 Task: Add Starborough Starlite Sauvignon Blanc to the cart.
Action: Mouse moved to (915, 347)
Screenshot: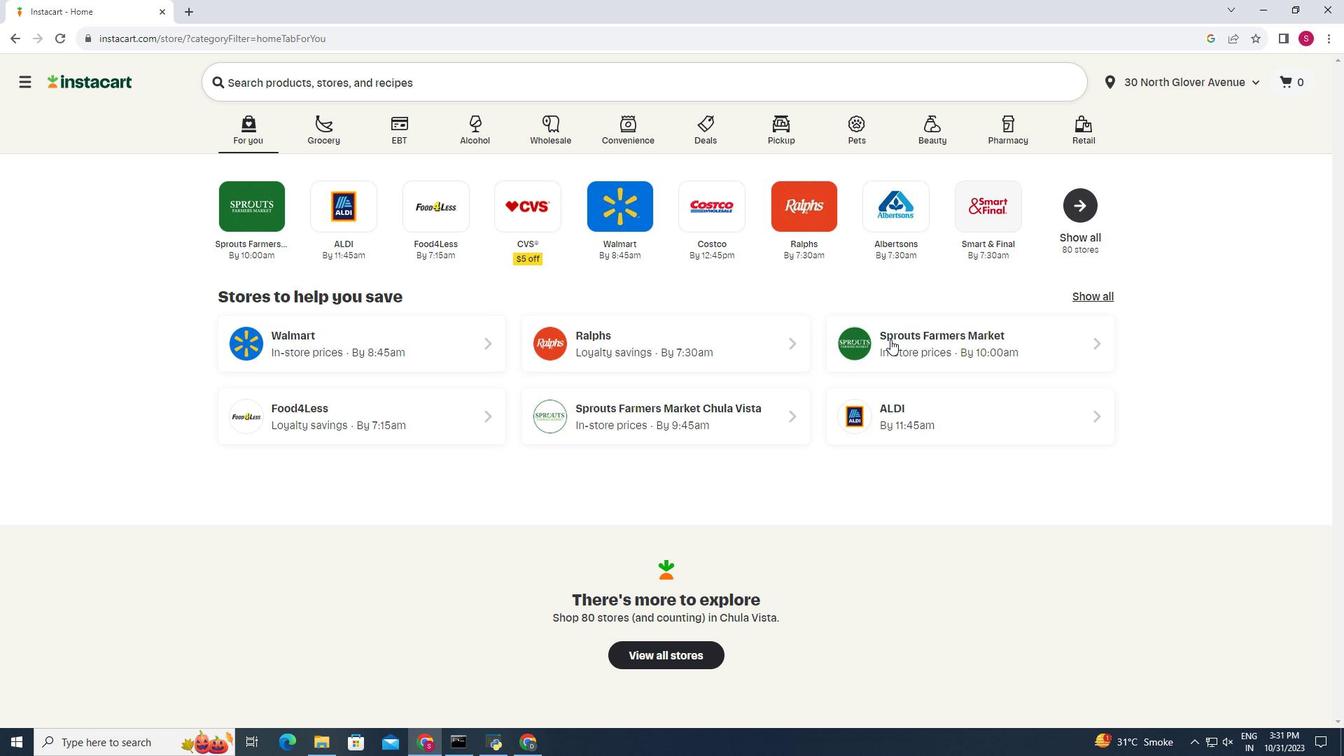 
Action: Mouse pressed left at (915, 347)
Screenshot: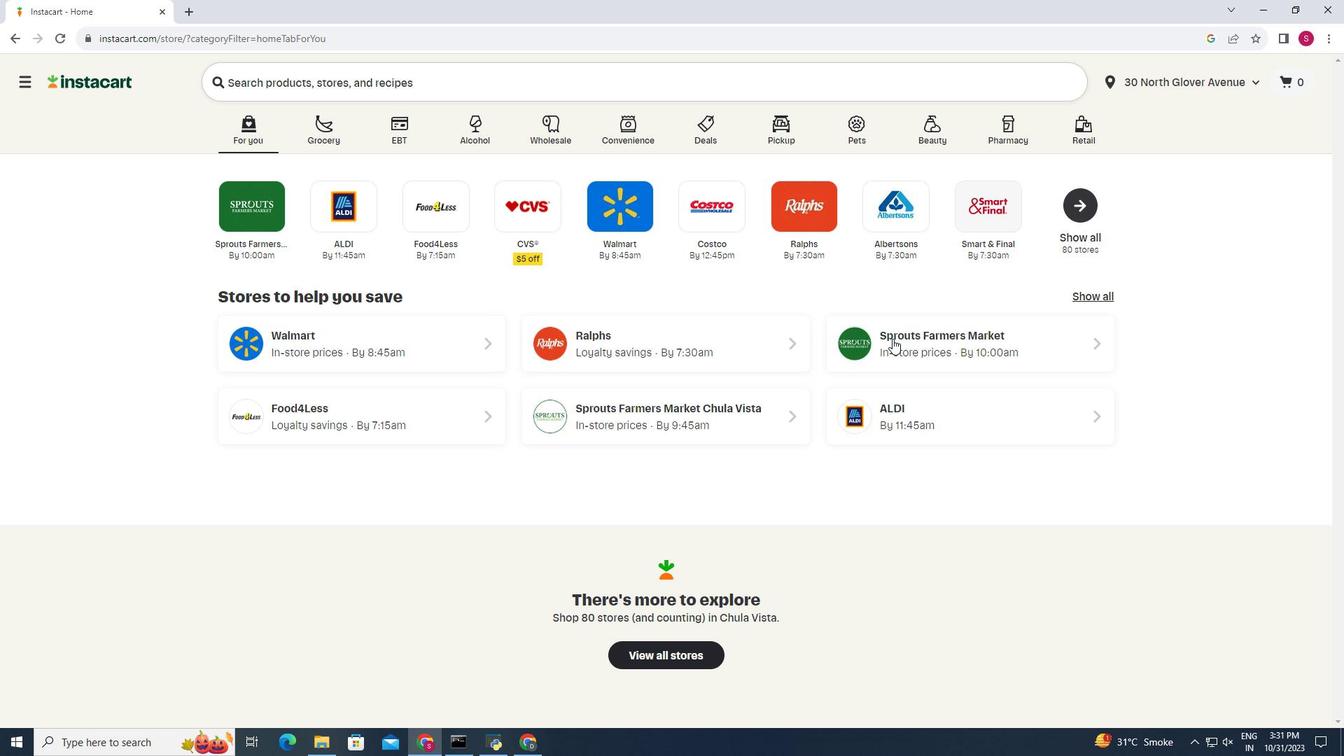 
Action: Mouse moved to (252, 650)
Screenshot: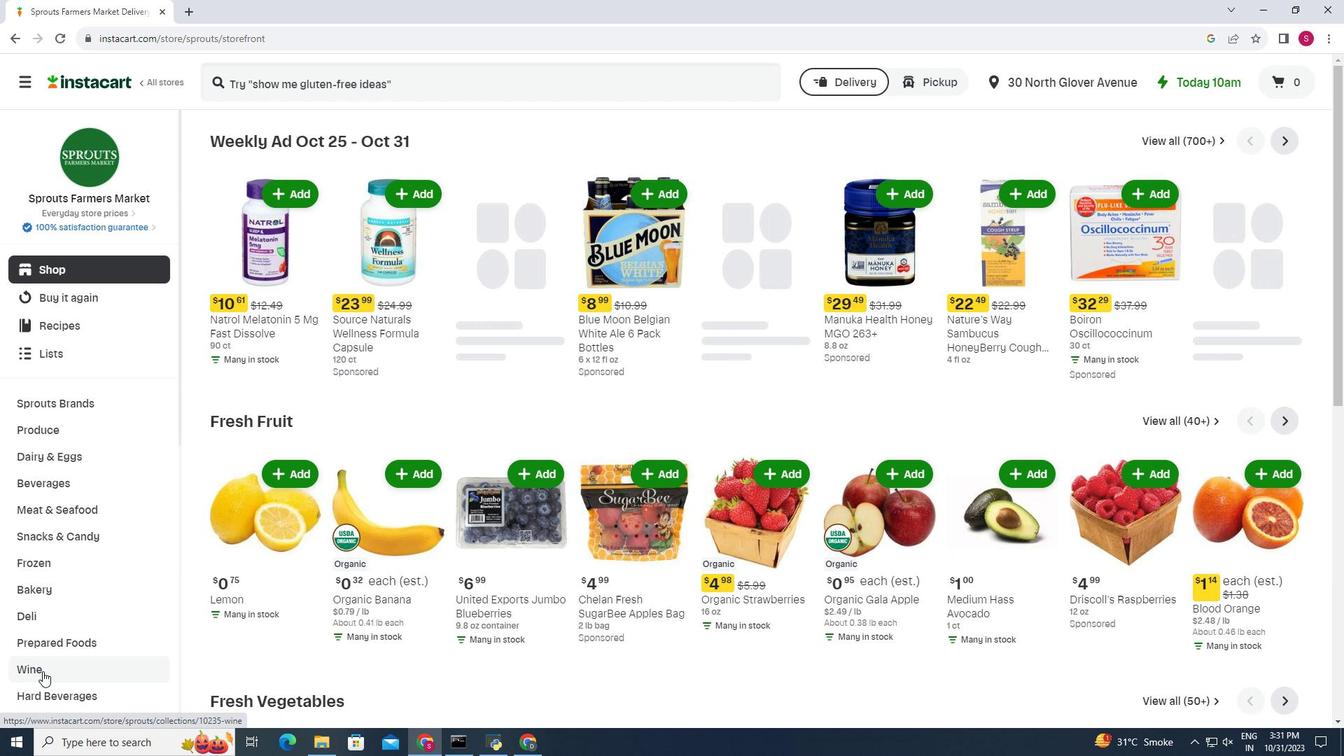 
Action: Mouse pressed left at (252, 650)
Screenshot: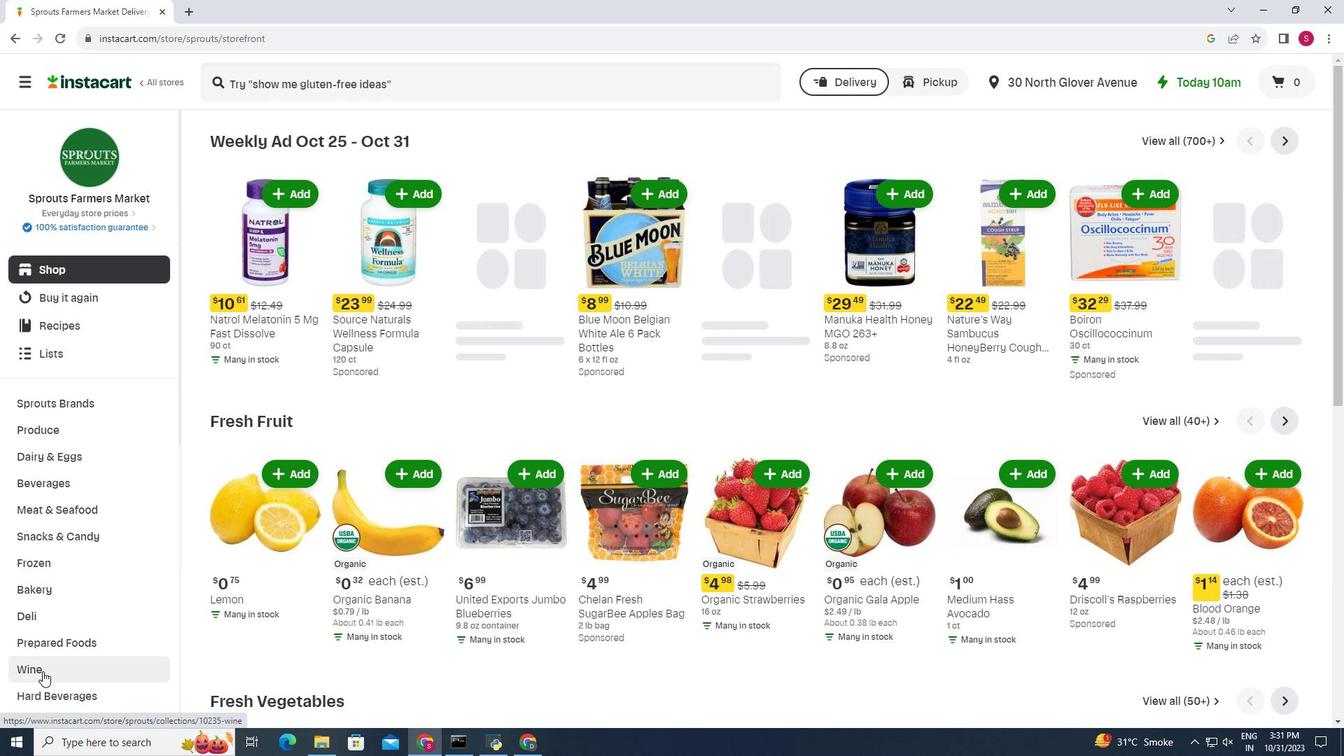
Action: Mouse moved to (508, 192)
Screenshot: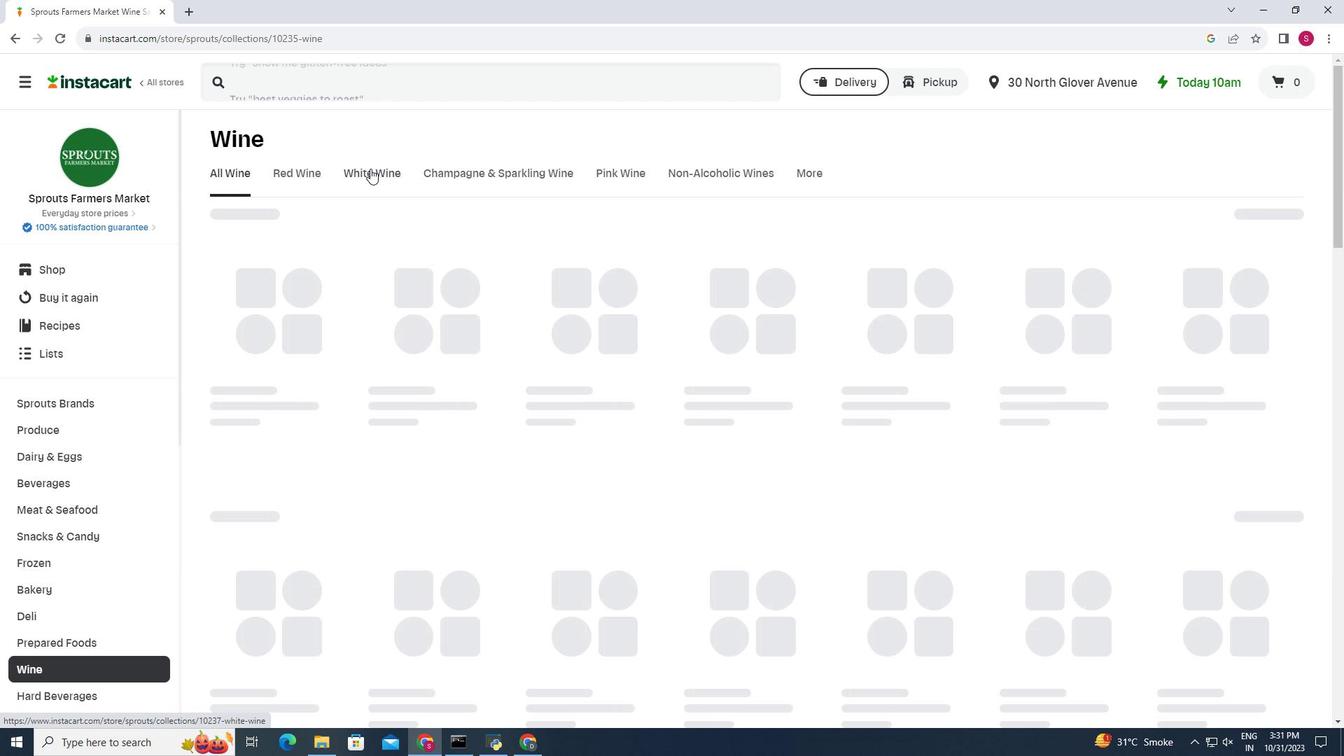 
Action: Mouse pressed left at (508, 192)
Screenshot: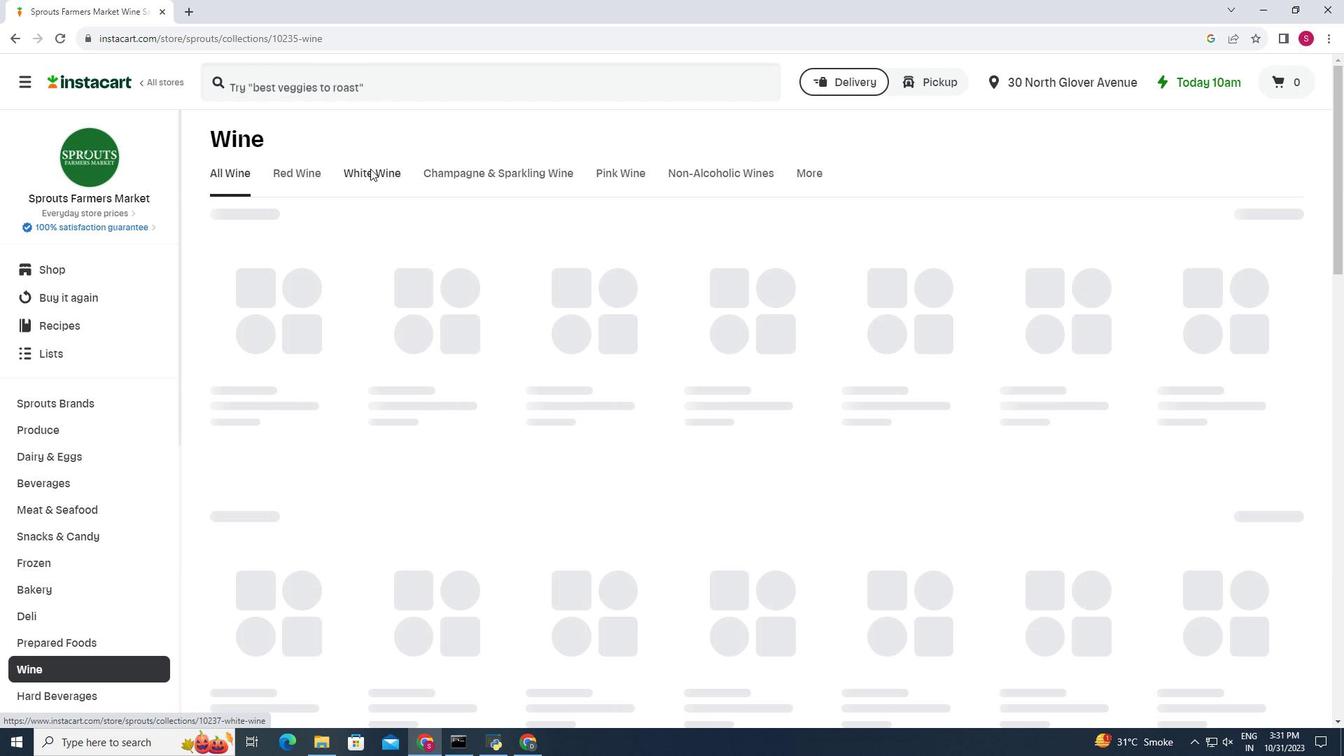 
Action: Mouse moved to (504, 254)
Screenshot: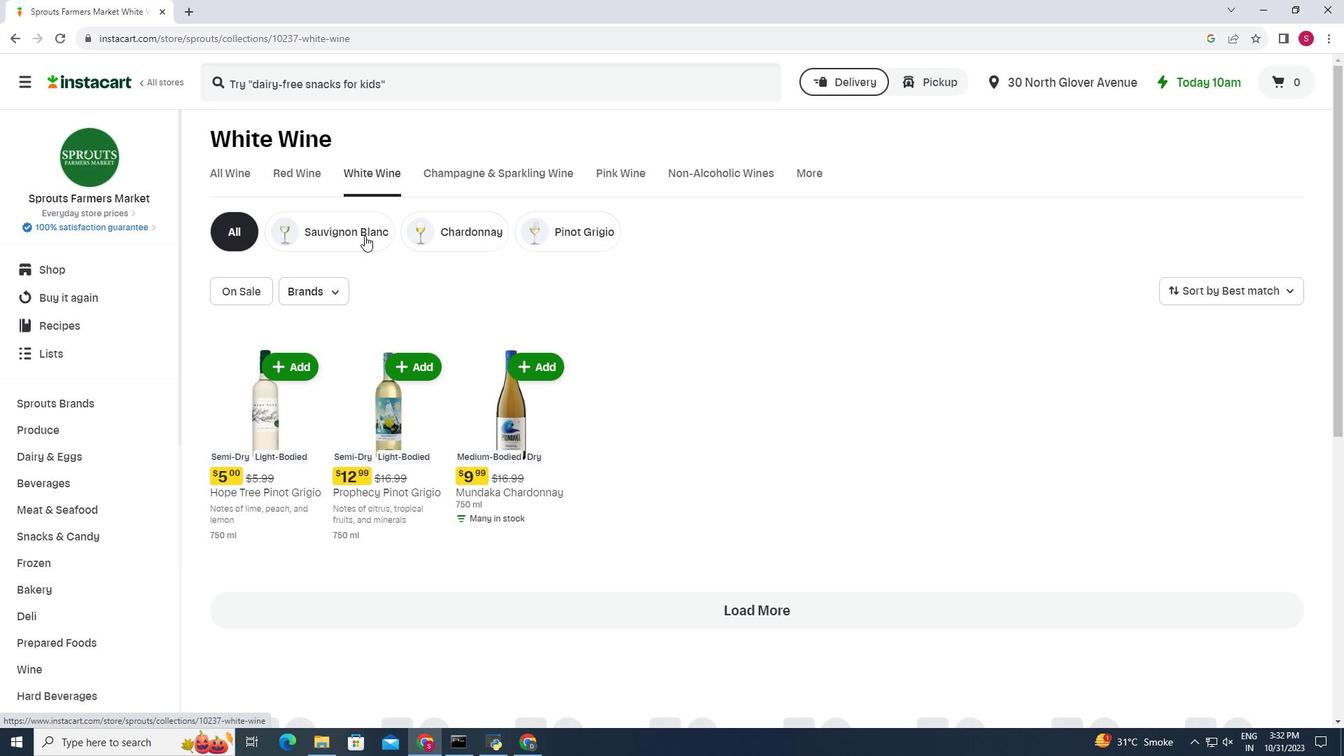 
Action: Mouse pressed left at (504, 254)
Screenshot: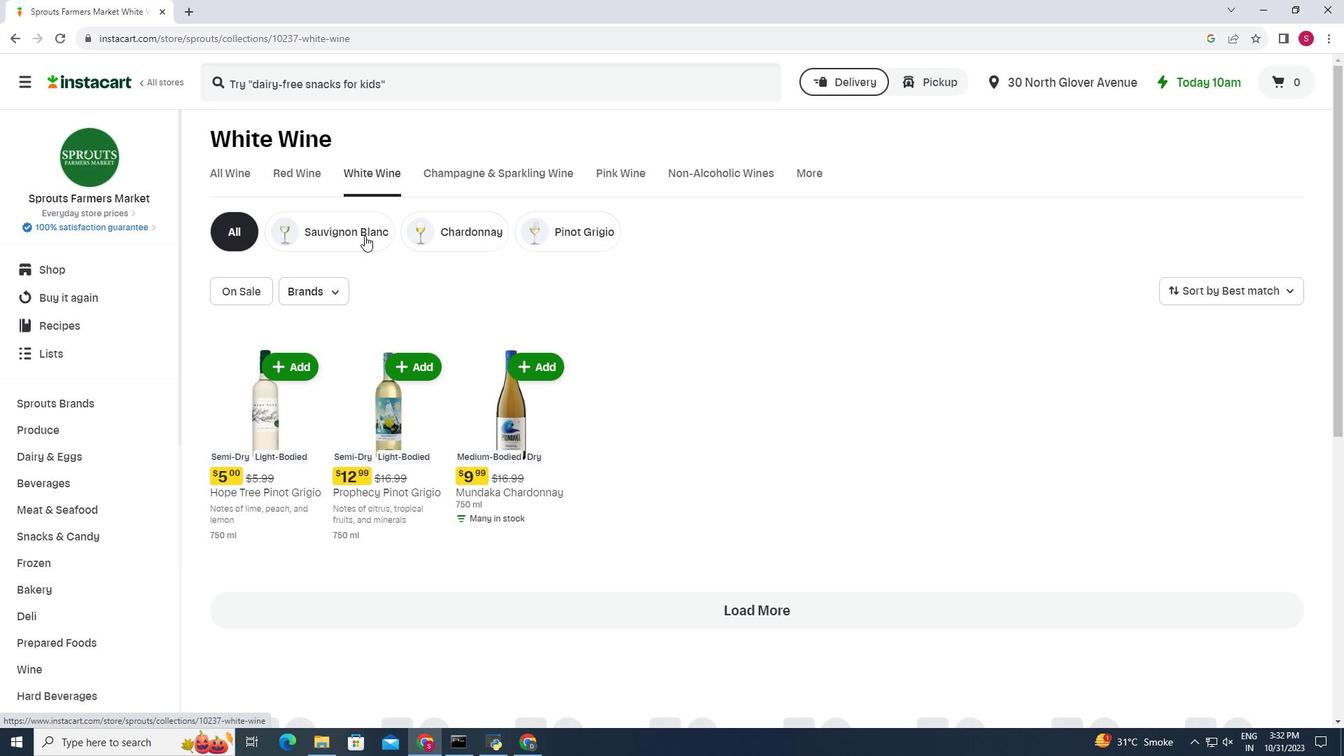 
Action: Mouse moved to (489, 332)
Screenshot: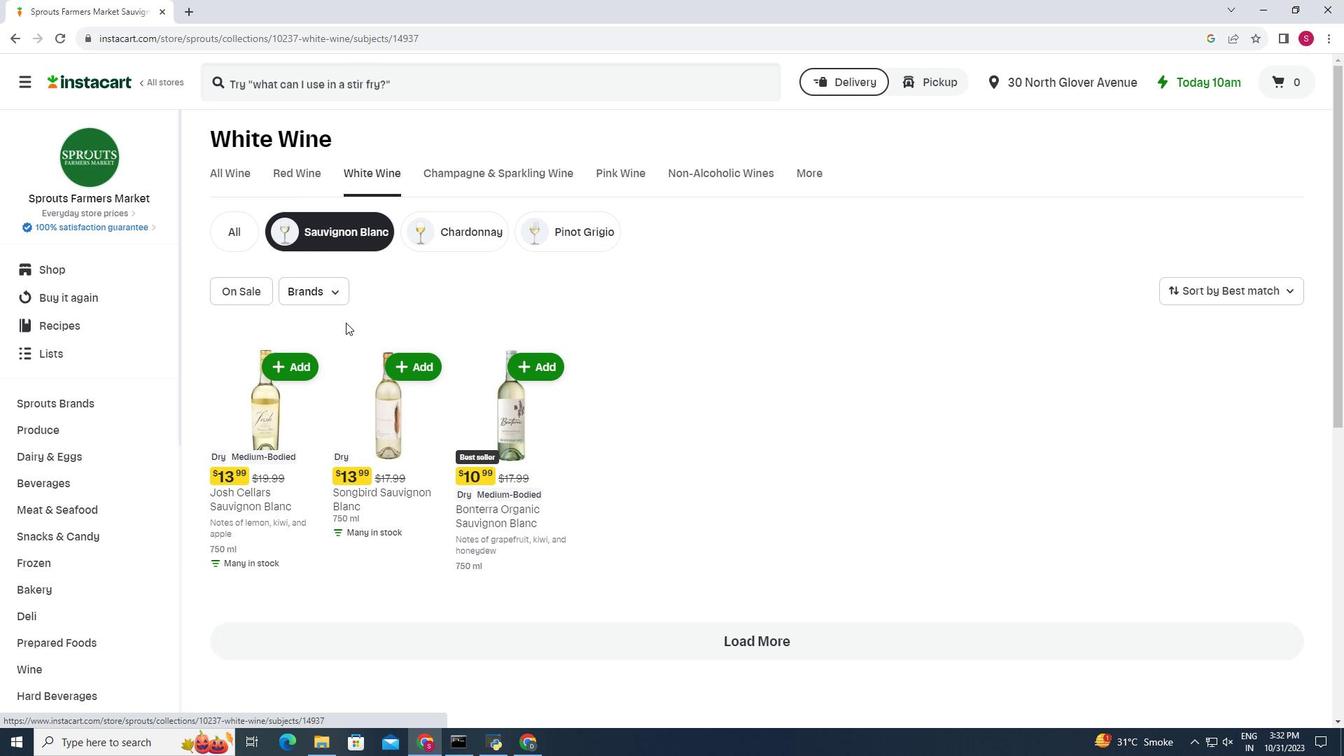 
Action: Mouse scrolled (489, 332) with delta (0, 0)
Screenshot: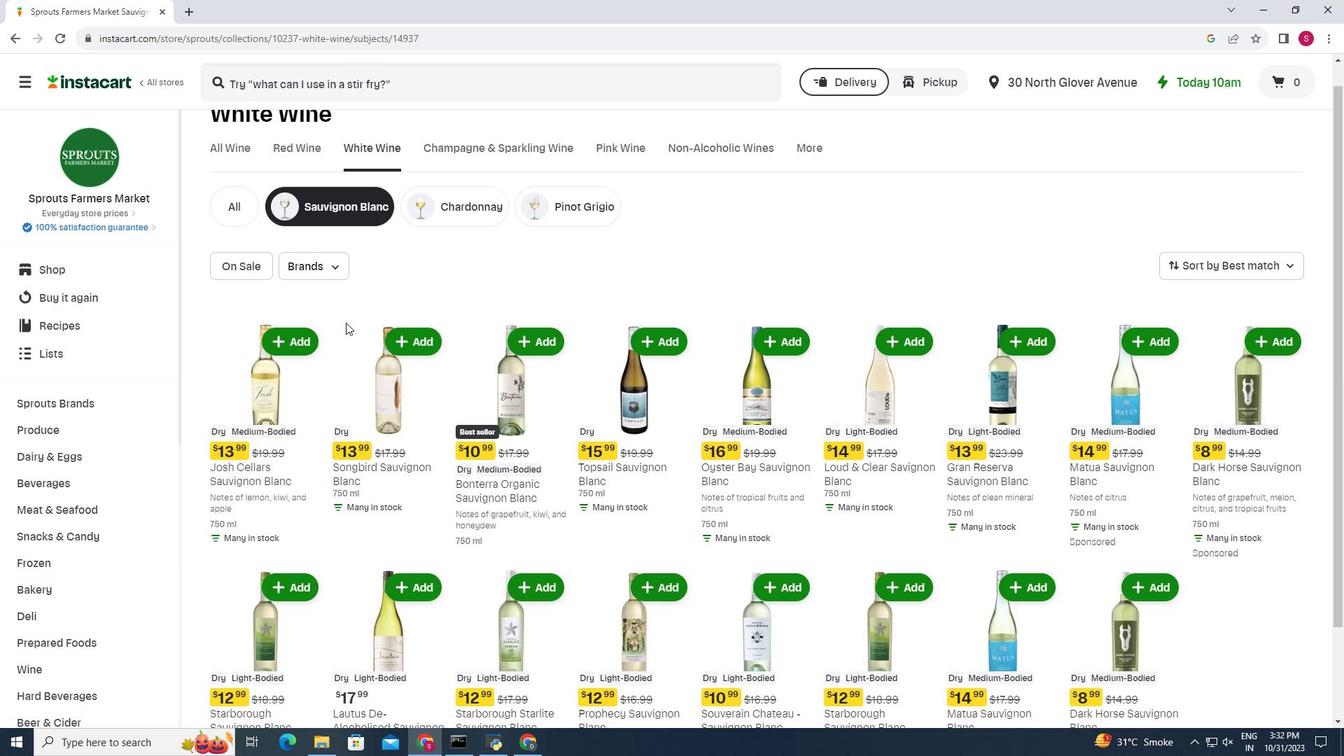 
Action: Mouse scrolled (489, 332) with delta (0, 0)
Screenshot: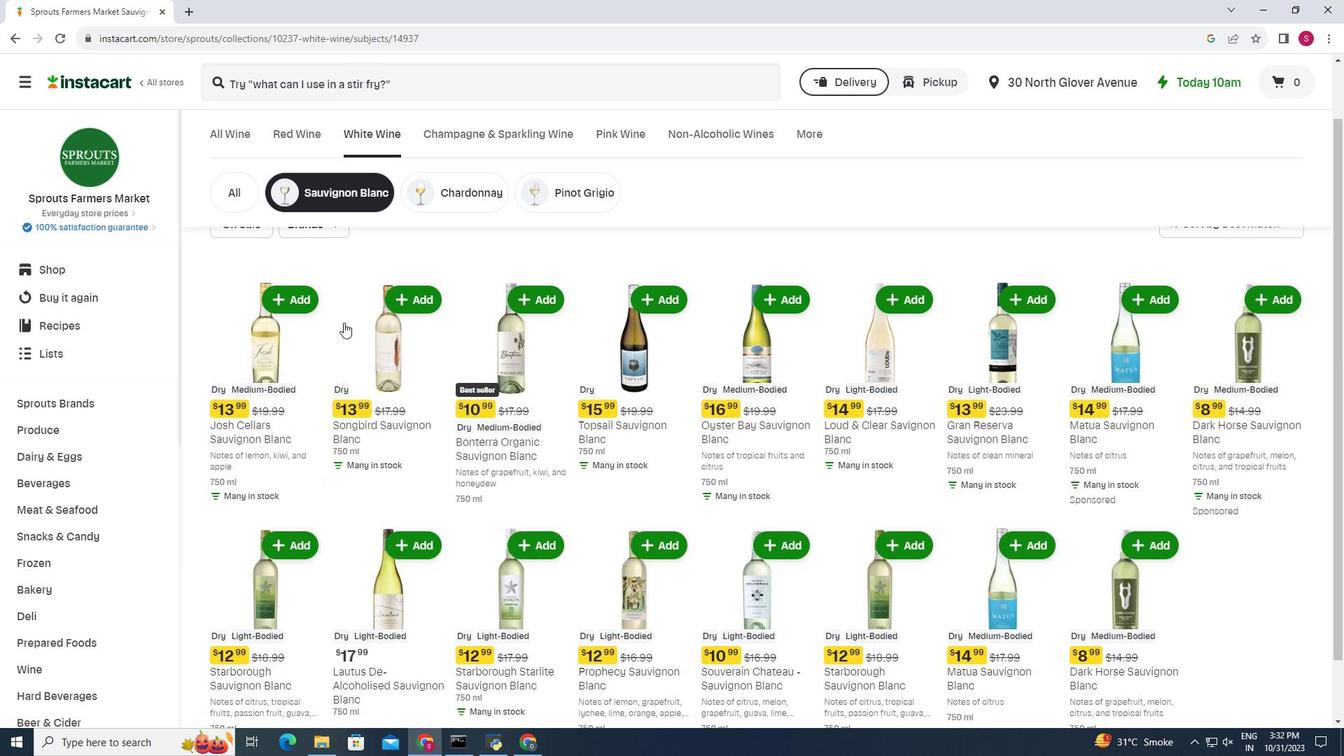
Action: Mouse moved to (1205, 401)
Screenshot: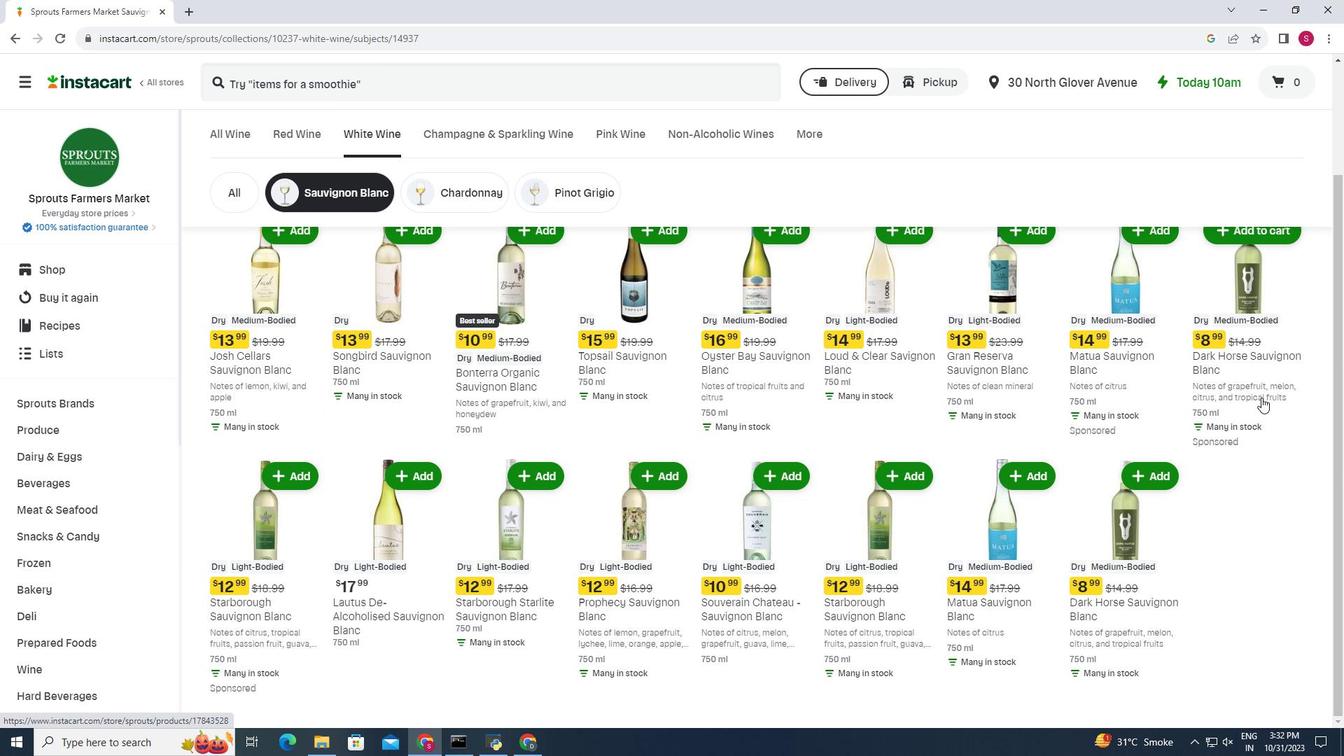 
Action: Mouse scrolled (1205, 400) with delta (0, 0)
Screenshot: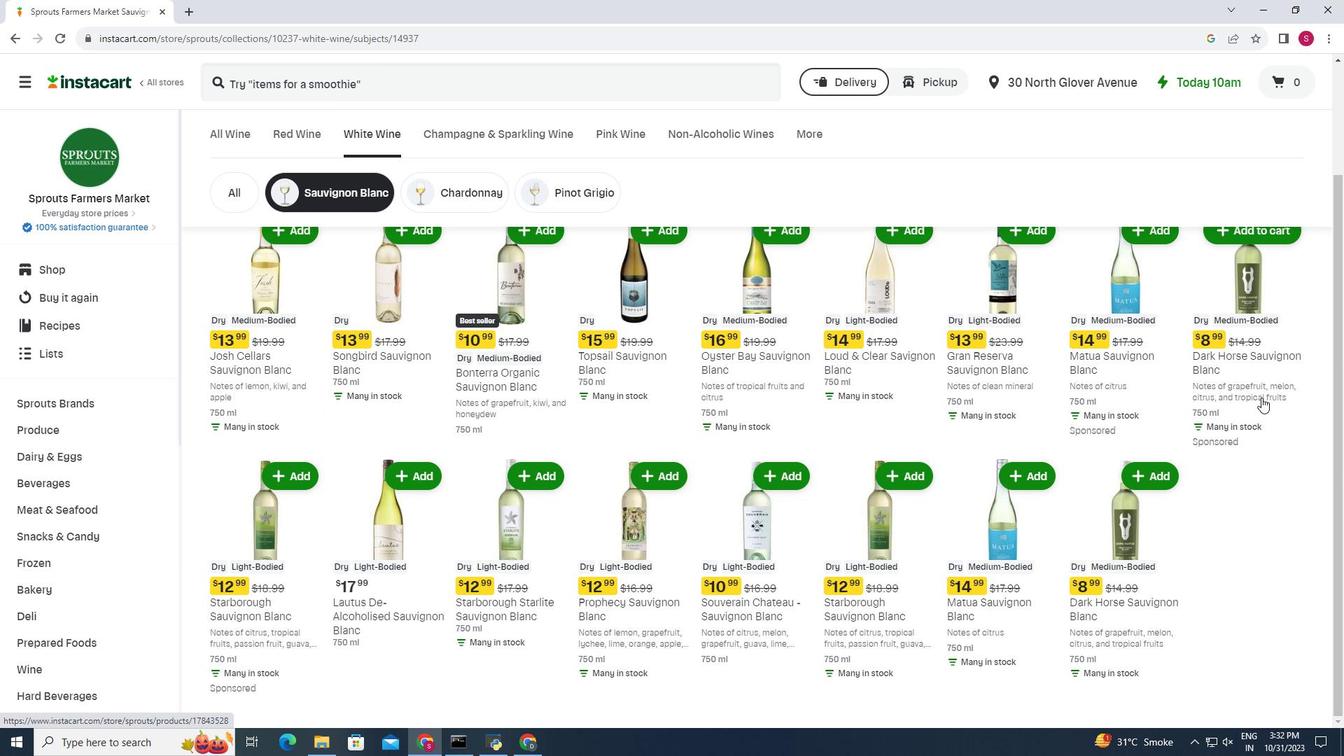 
Action: Mouse scrolled (1205, 400) with delta (0, 0)
Screenshot: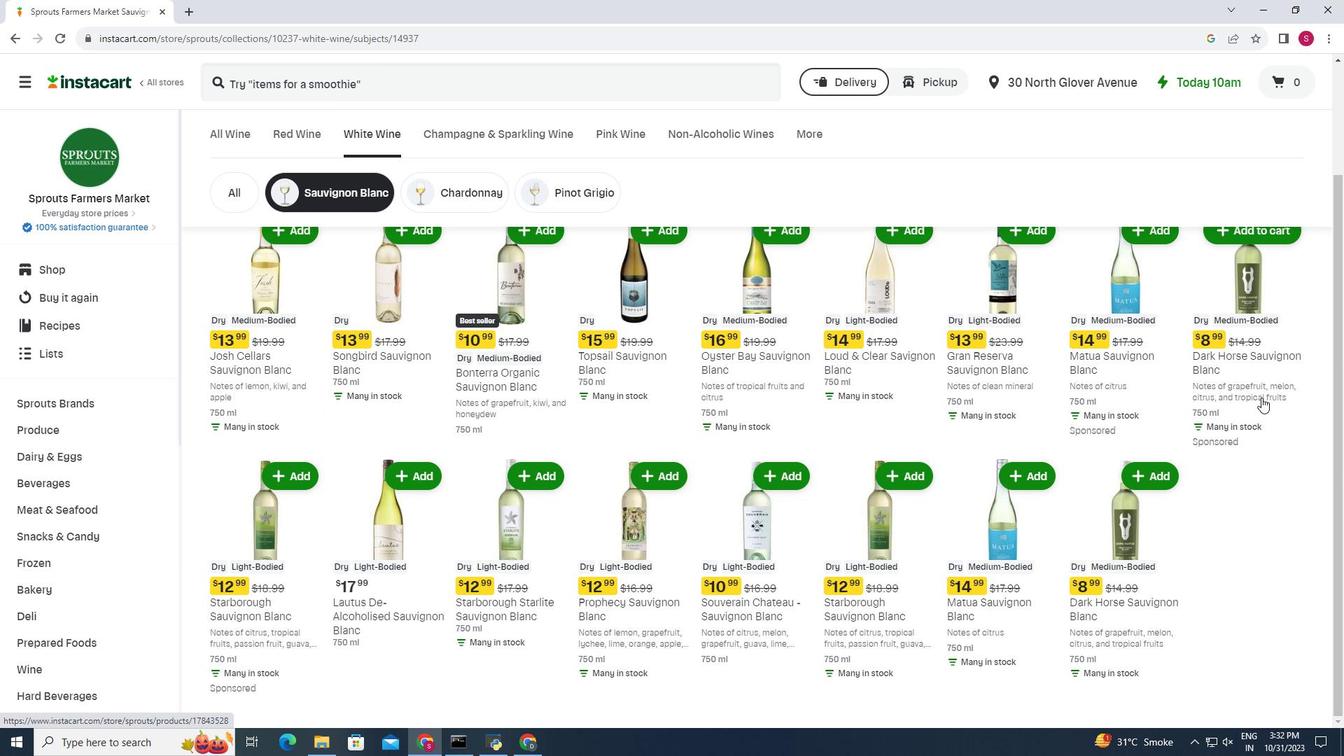 
Action: Mouse scrolled (1205, 400) with delta (0, 0)
Screenshot: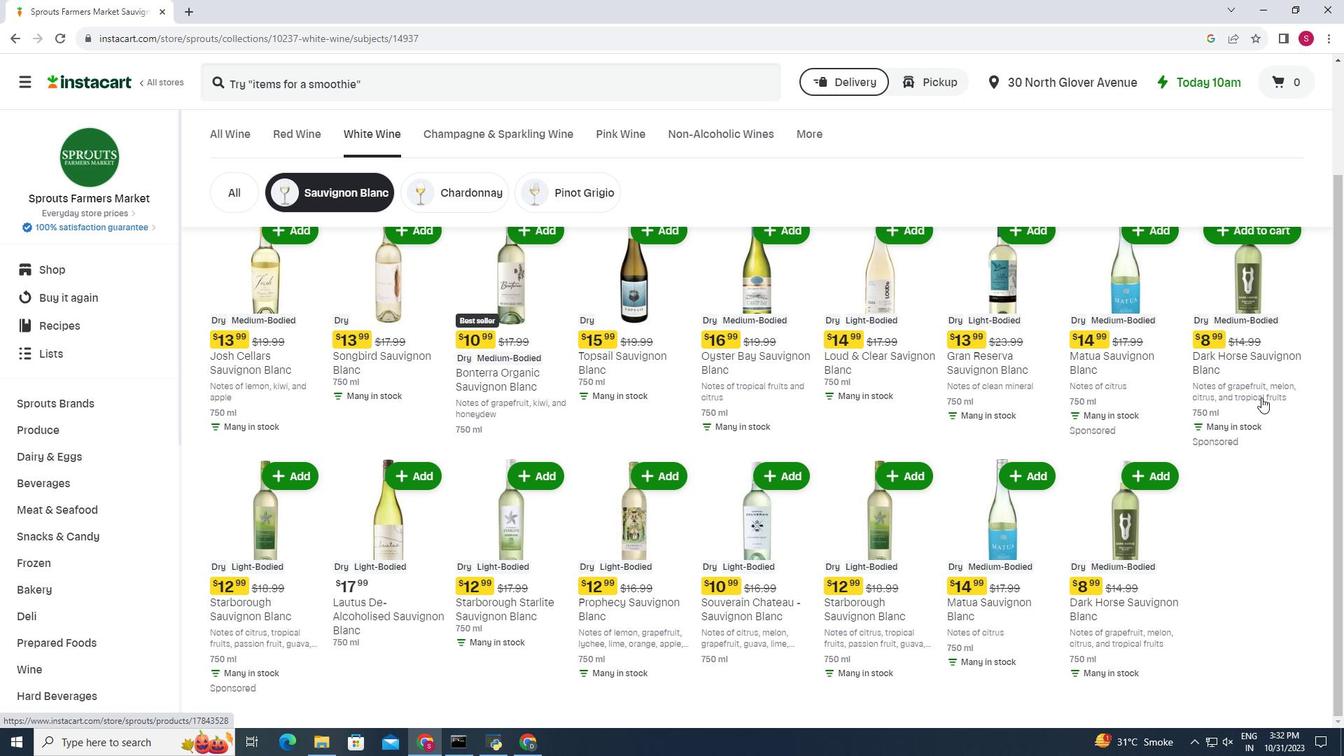 
Action: Mouse moved to (642, 474)
Screenshot: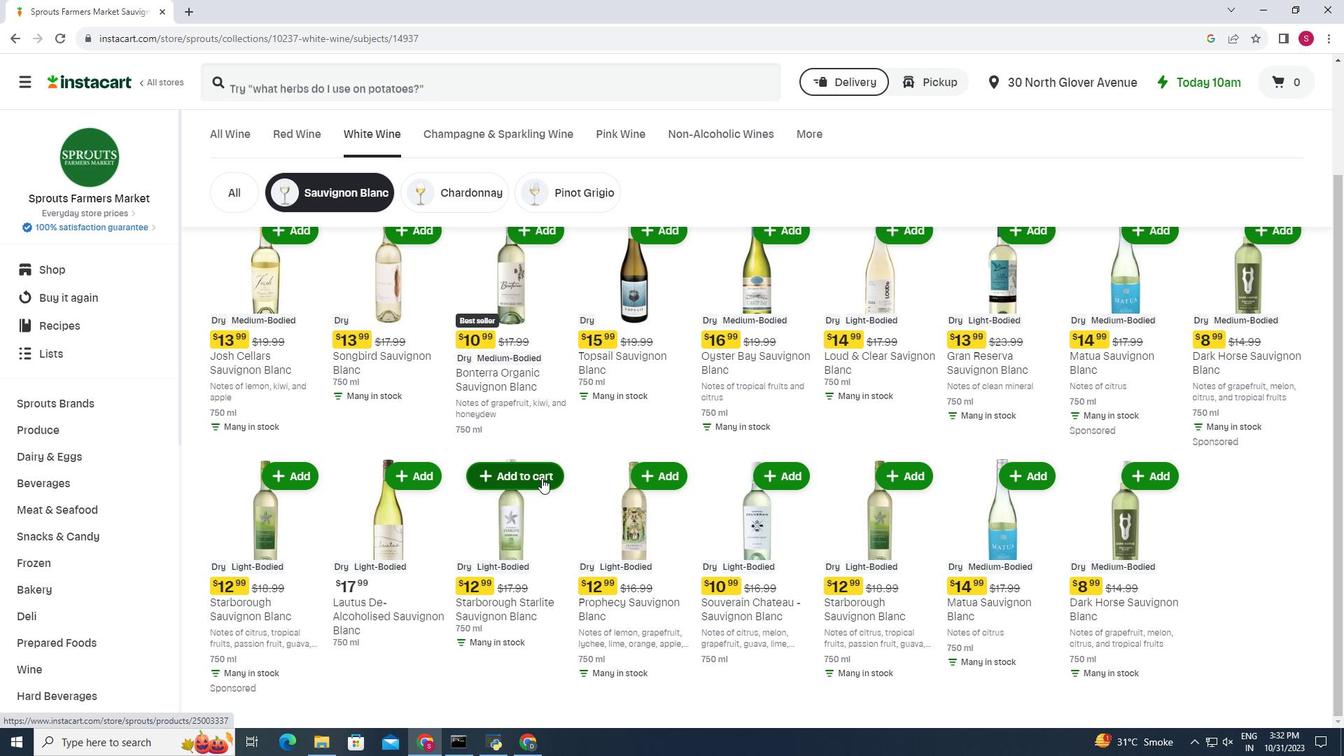 
Action: Mouse pressed left at (642, 474)
Screenshot: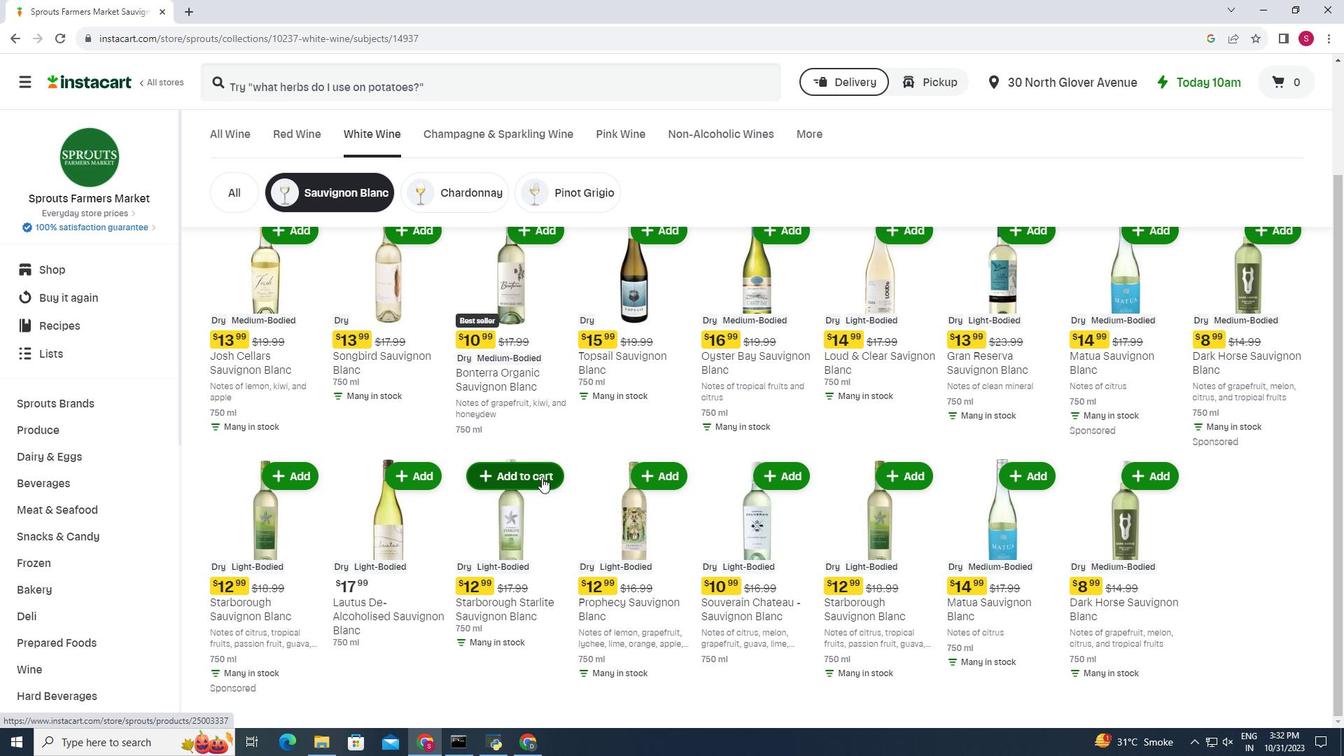 
Action: Mouse moved to (670, 439)
Screenshot: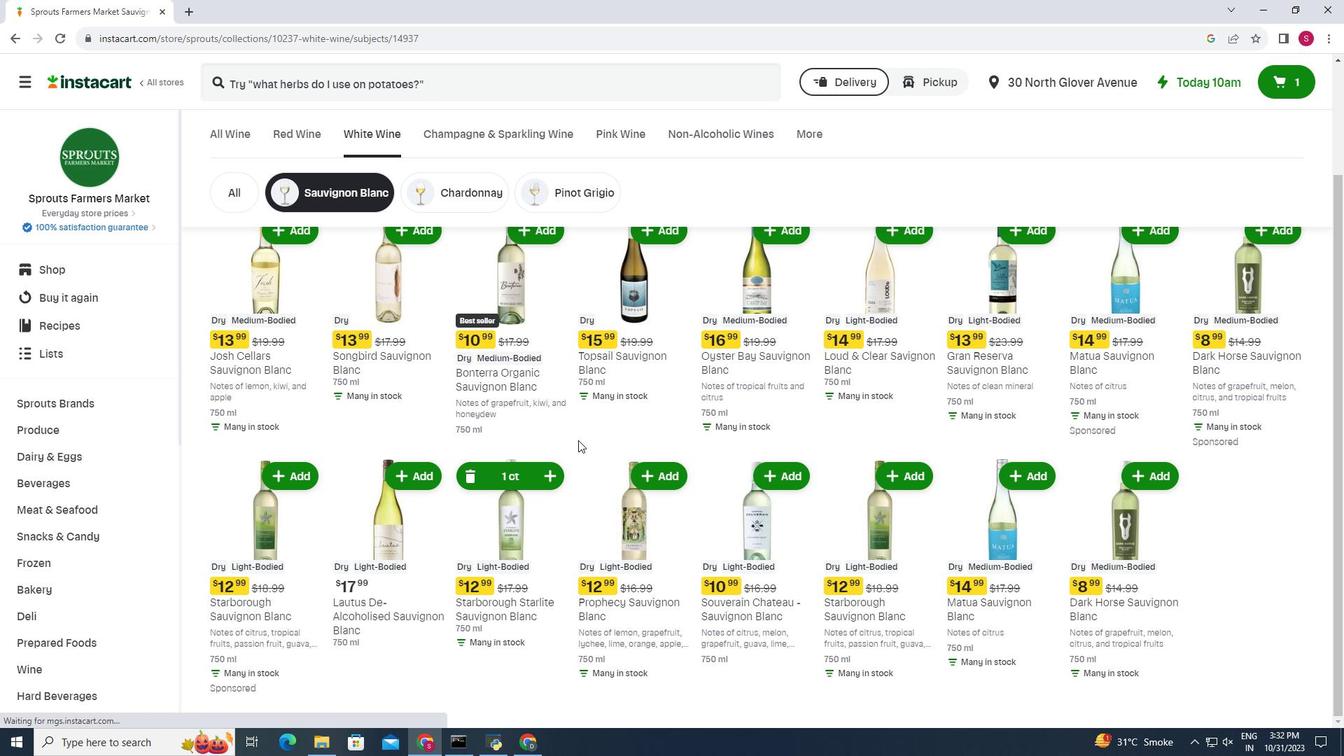 
